 Task: Create new Company, with domain: 'airproducts.com' and type: 'Prospect'. Add new contact for this company, with mail Id: 'Pratik18Khanna@airproducts.com', First Name: Pratik, Last name:  Khanna, Job Title: 'Customer Support Specialist', Phone Number: '(408) 555-5680'. Change life cycle stage to  Lead and lead status to  Open. Logged in from softage.1@softage.net
Action: Mouse moved to (83, 51)
Screenshot: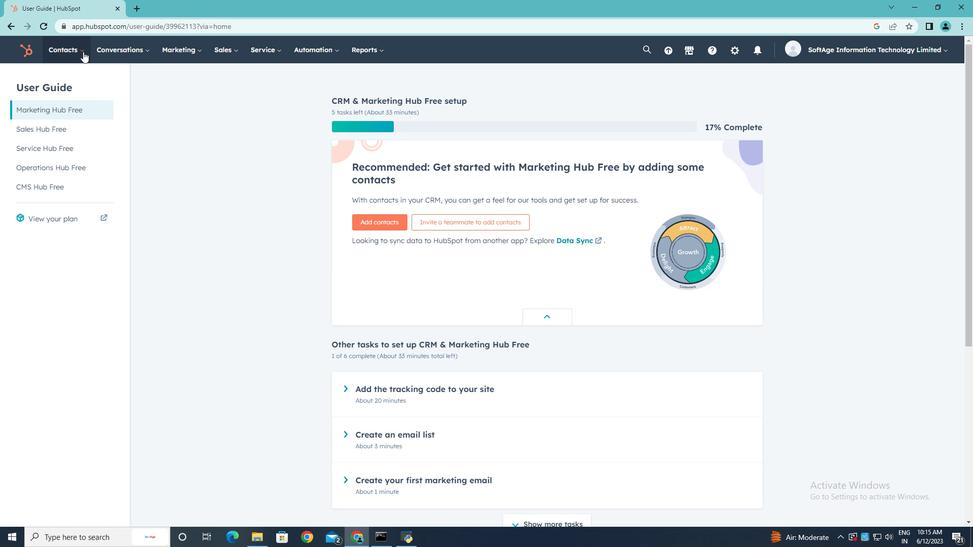 
Action: Mouse pressed left at (83, 51)
Screenshot: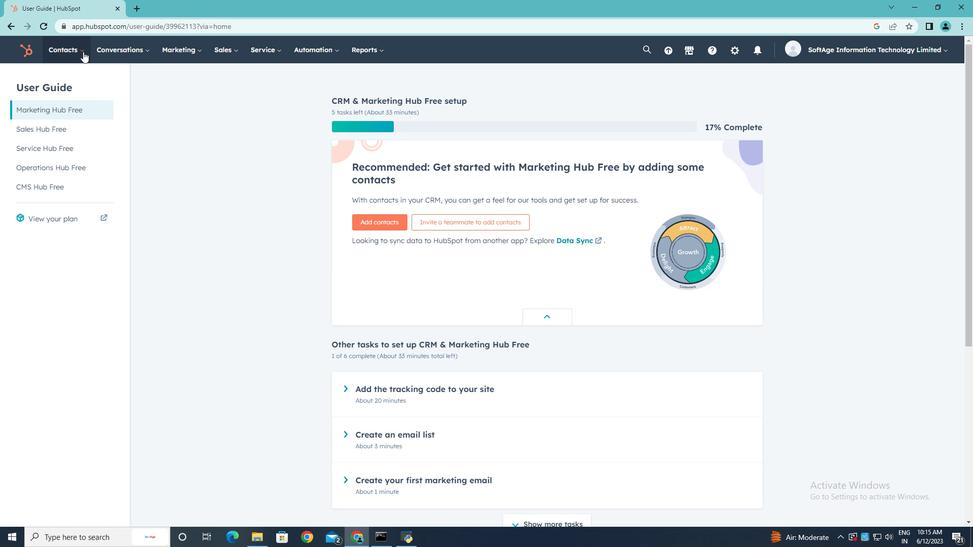 
Action: Mouse moved to (86, 102)
Screenshot: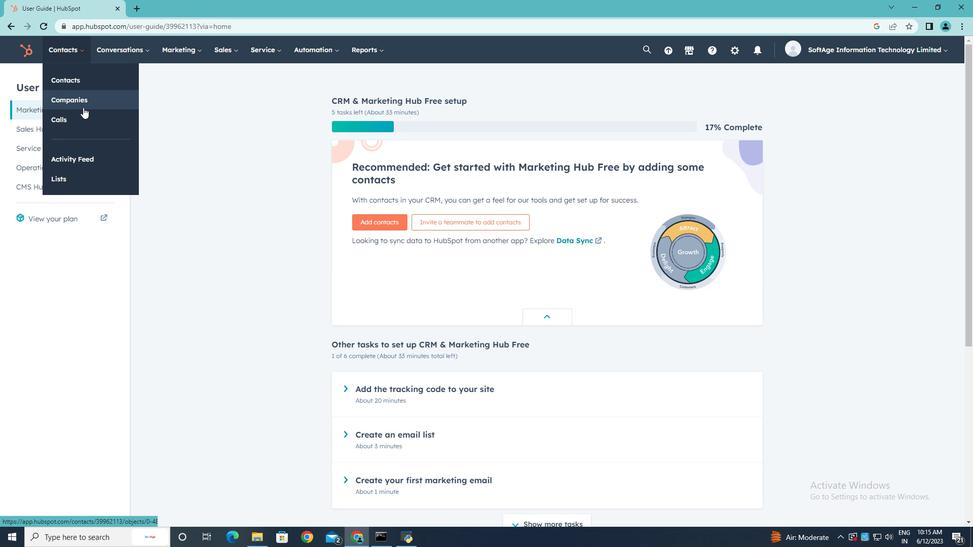 
Action: Mouse pressed left at (86, 102)
Screenshot: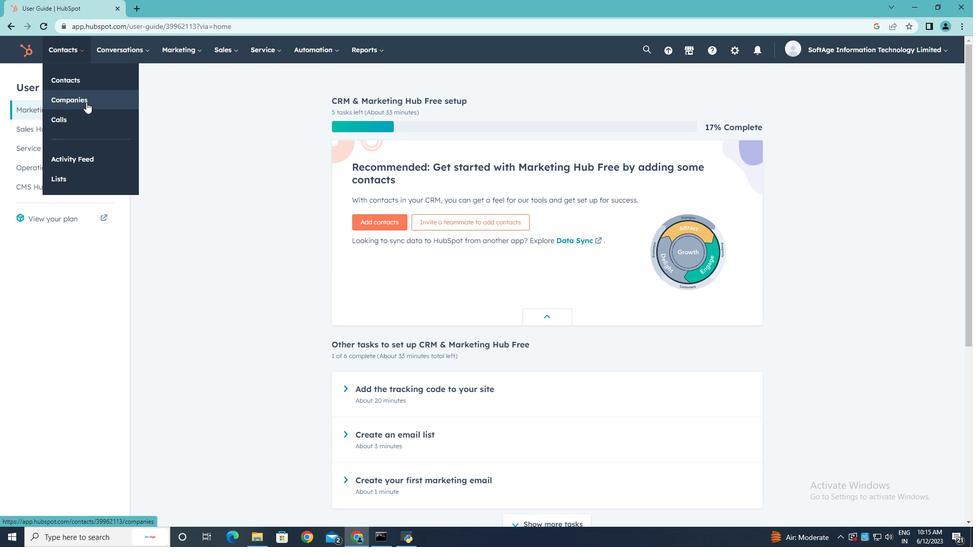 
Action: Mouse moved to (921, 84)
Screenshot: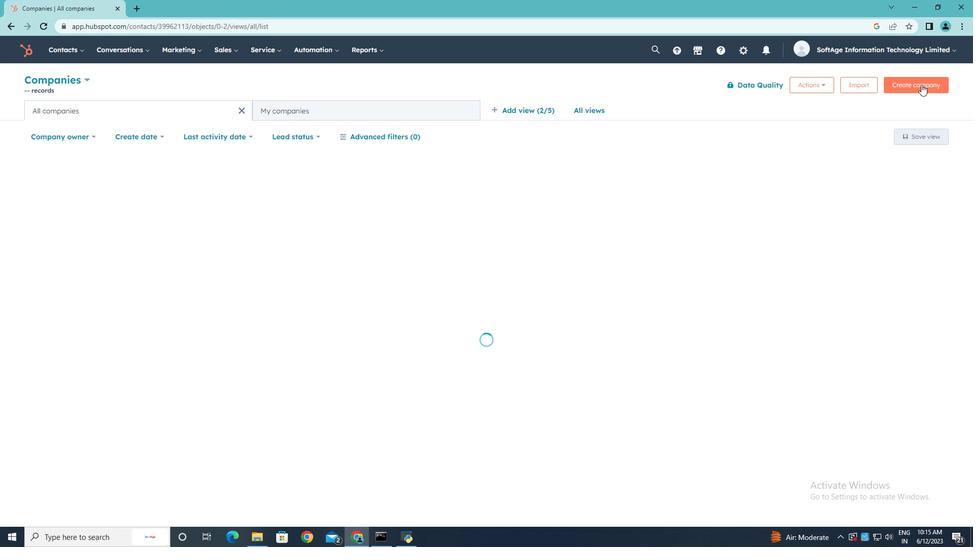 
Action: Mouse pressed left at (921, 84)
Screenshot: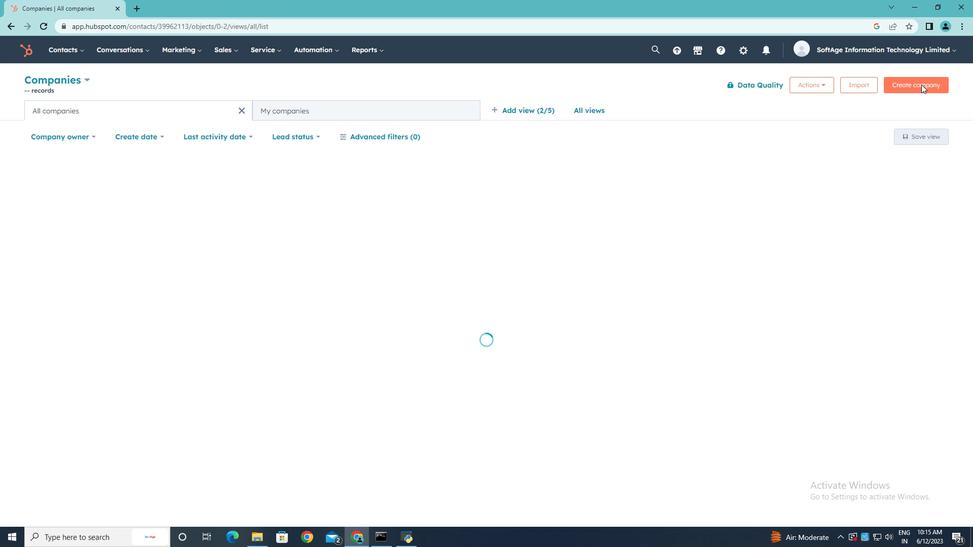 
Action: Mouse pressed left at (921, 84)
Screenshot: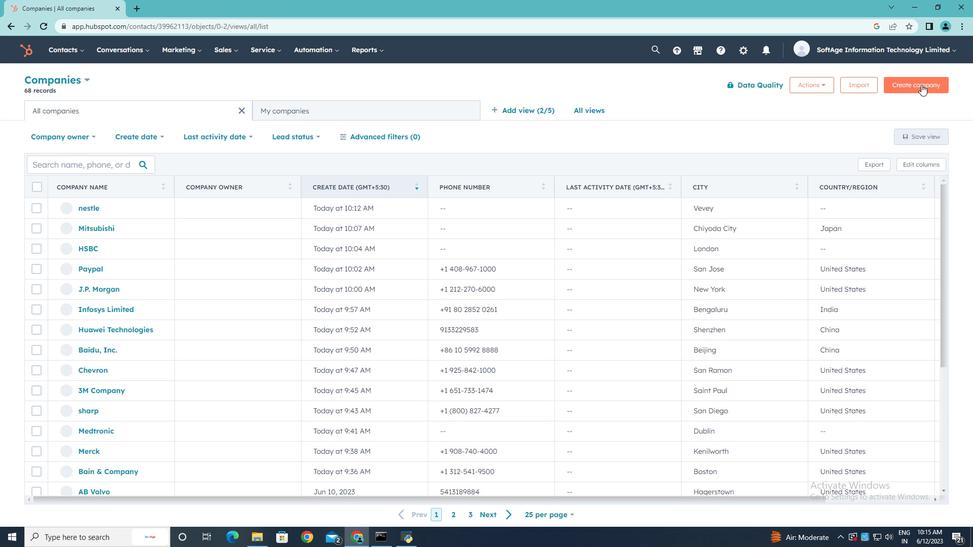 
Action: Mouse moved to (727, 125)
Screenshot: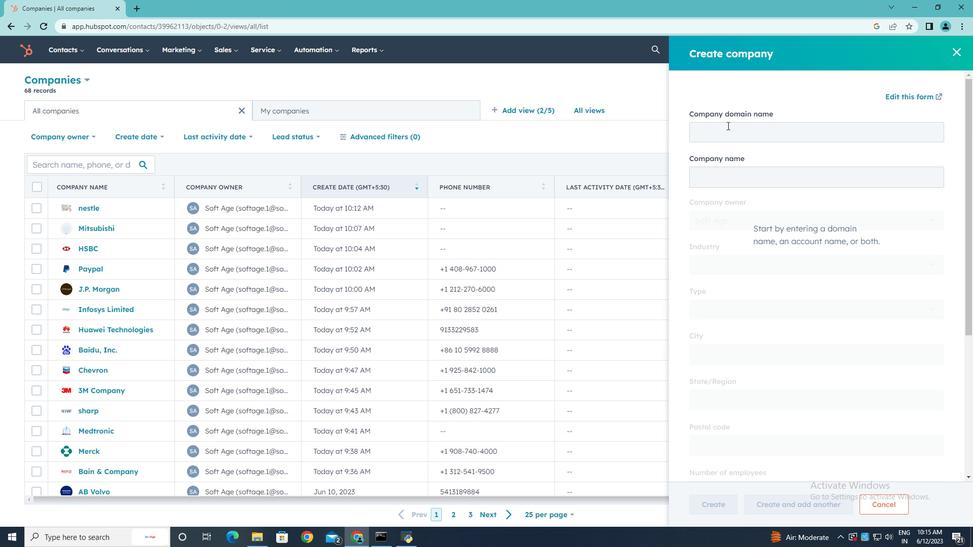 
Action: Mouse pressed left at (727, 125)
Screenshot: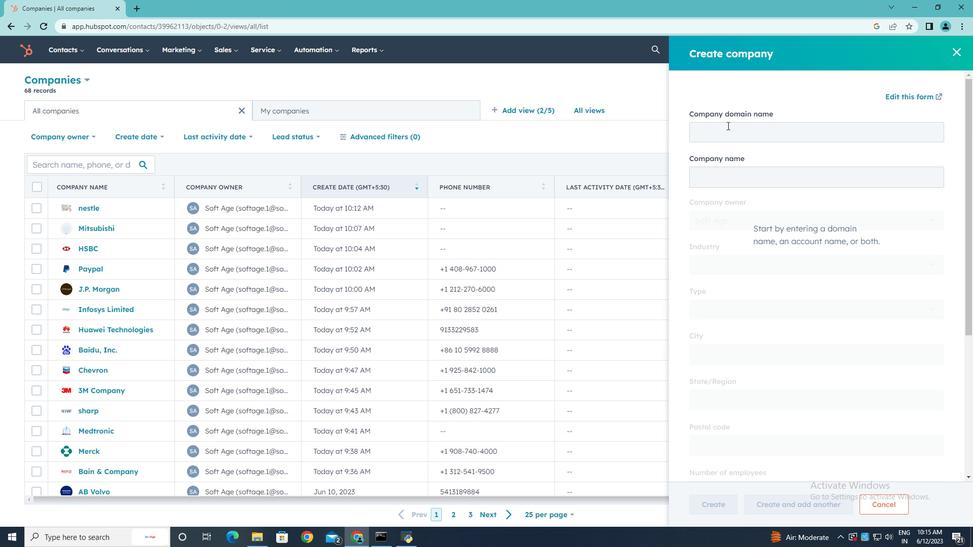 
Action: Key pressed airproducts.com
Screenshot: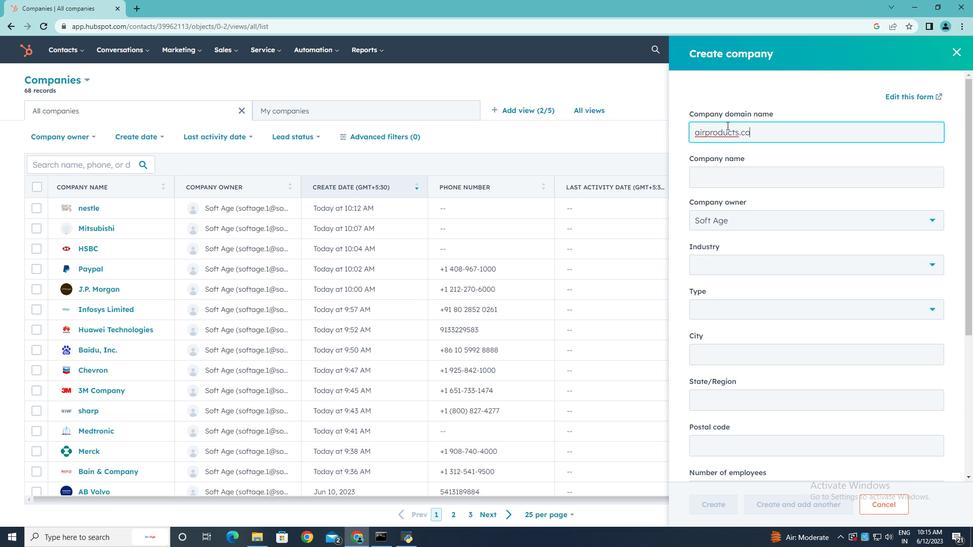 
Action: Mouse moved to (728, 303)
Screenshot: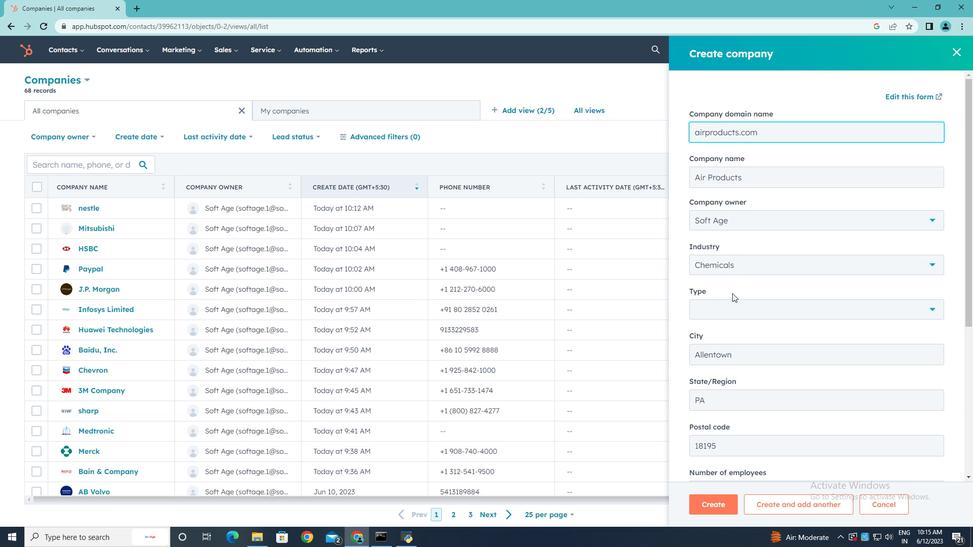 
Action: Mouse pressed left at (728, 303)
Screenshot: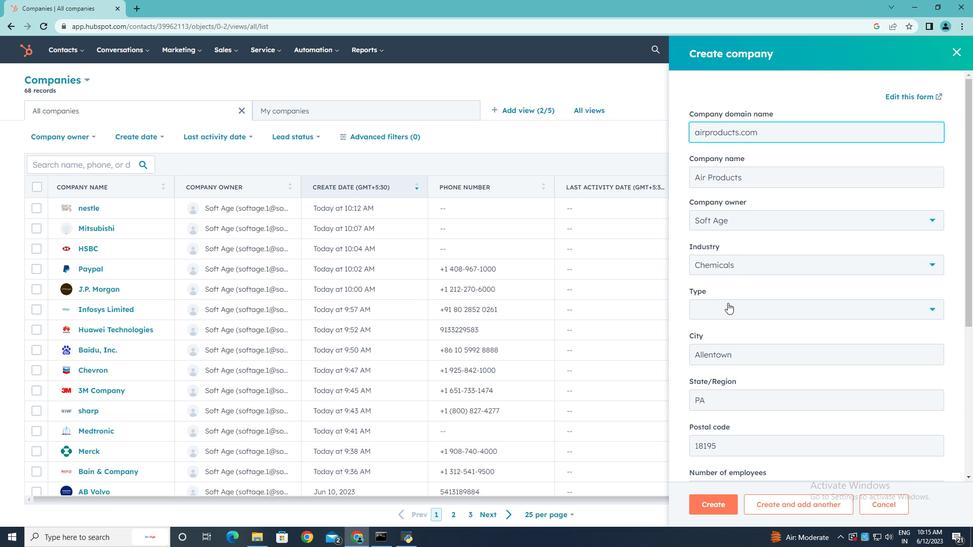 
Action: Mouse moved to (779, 358)
Screenshot: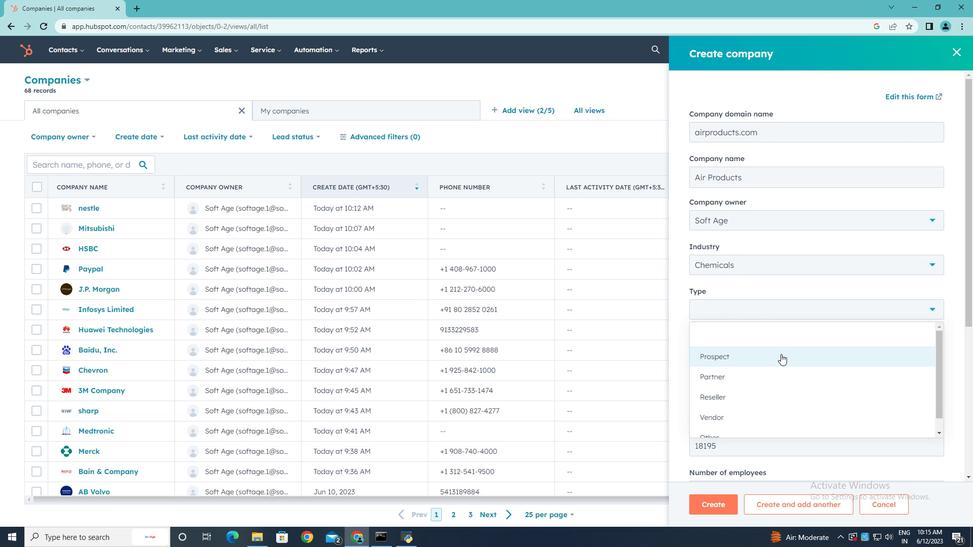 
Action: Mouse pressed left at (779, 358)
Screenshot: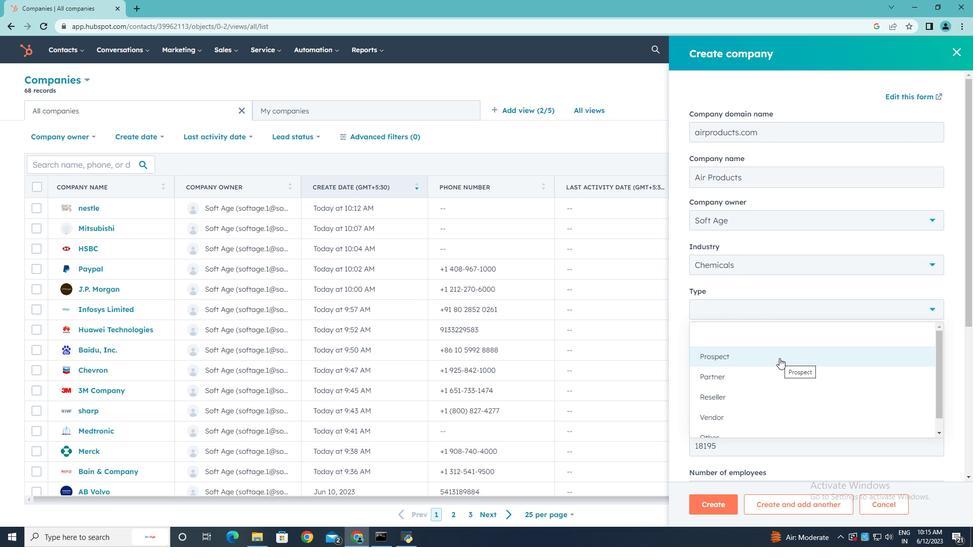 
Action: Mouse scrolled (779, 357) with delta (0, 0)
Screenshot: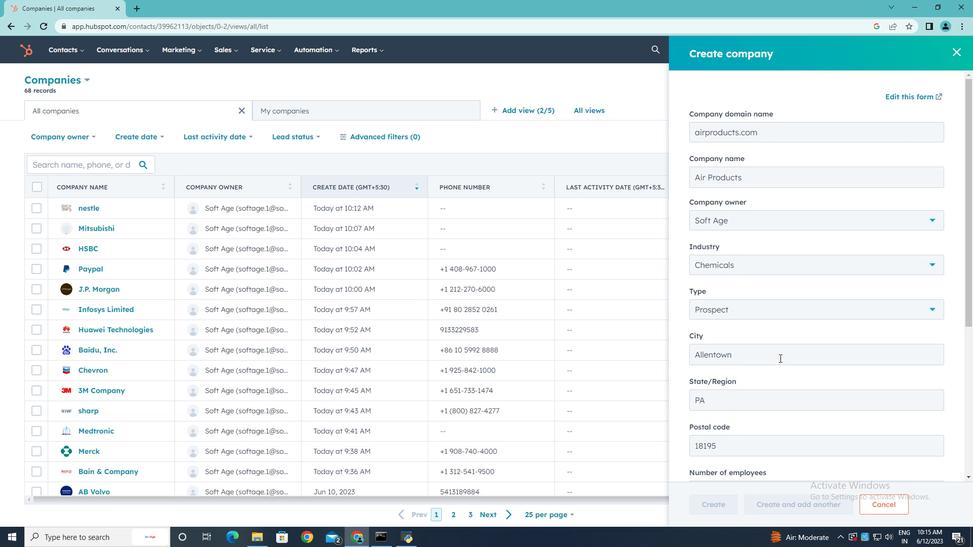
Action: Mouse scrolled (779, 357) with delta (0, 0)
Screenshot: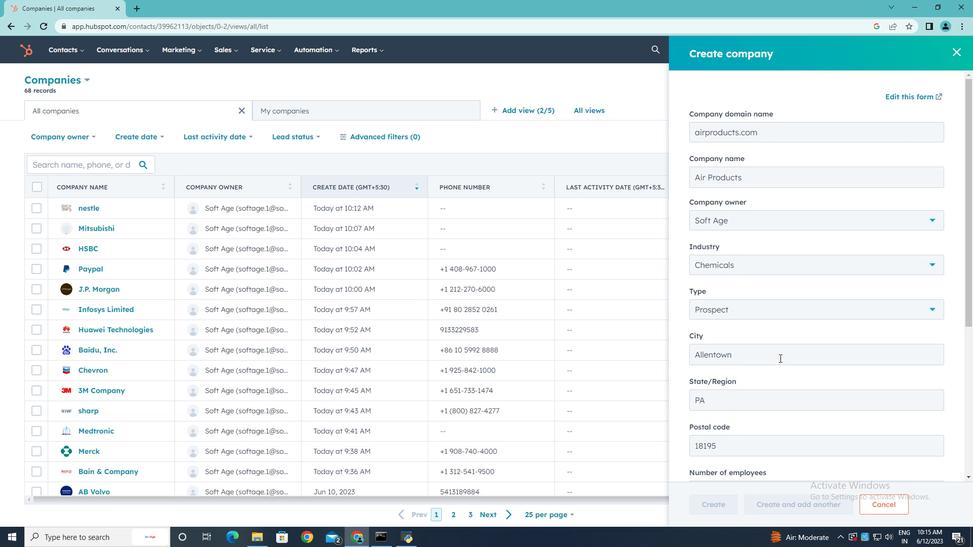
Action: Mouse scrolled (779, 357) with delta (0, 0)
Screenshot: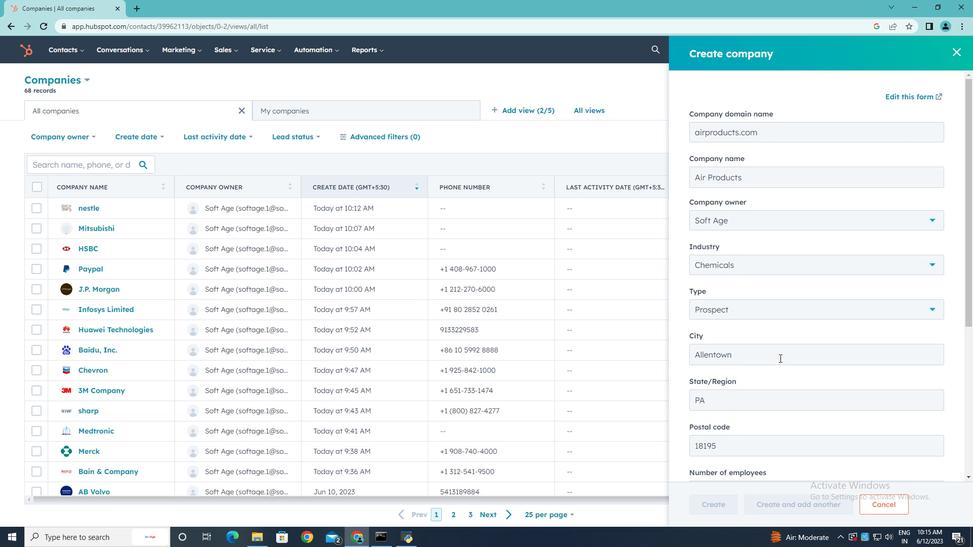 
Action: Mouse scrolled (779, 357) with delta (0, 0)
Screenshot: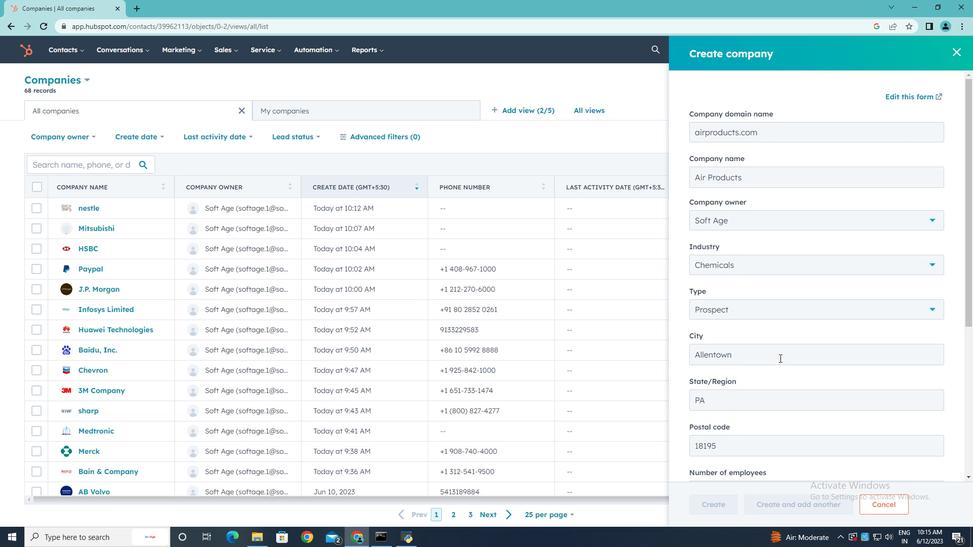 
Action: Mouse scrolled (779, 357) with delta (0, 0)
Screenshot: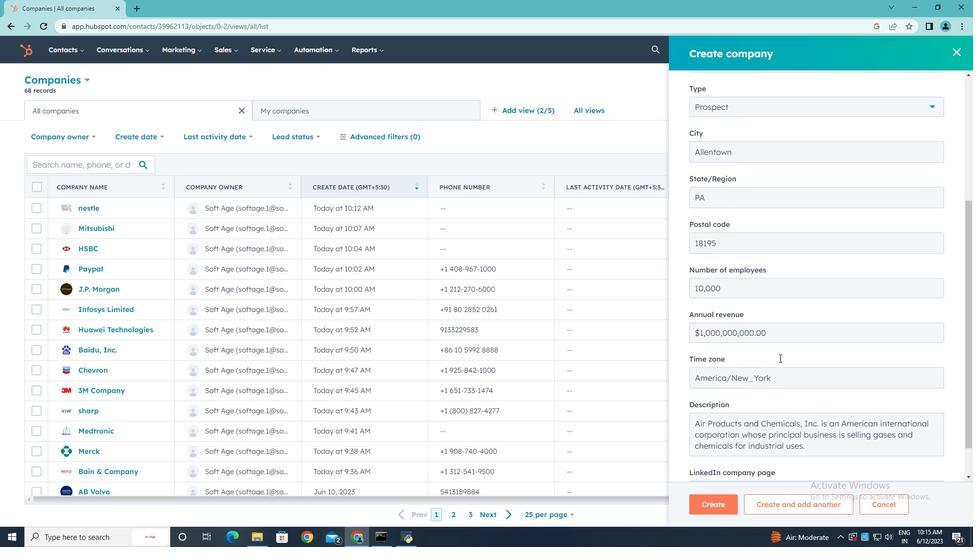 
Action: Mouse scrolled (779, 357) with delta (0, 0)
Screenshot: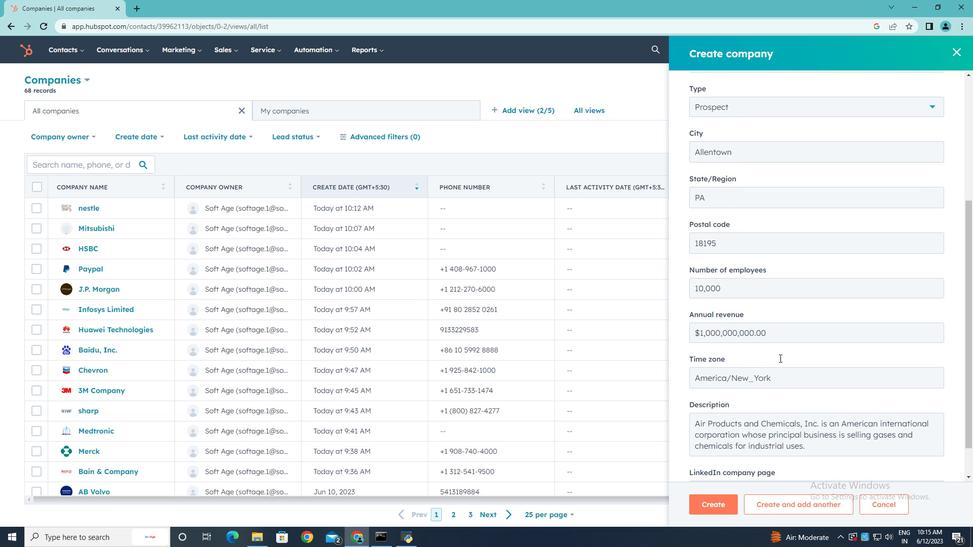 
Action: Mouse scrolled (779, 357) with delta (0, 0)
Screenshot: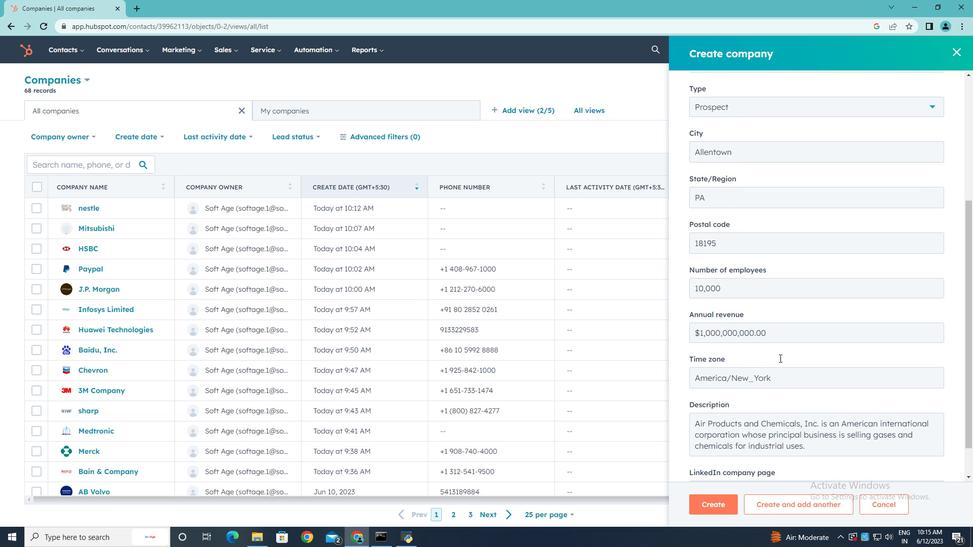 
Action: Mouse scrolled (779, 357) with delta (0, 0)
Screenshot: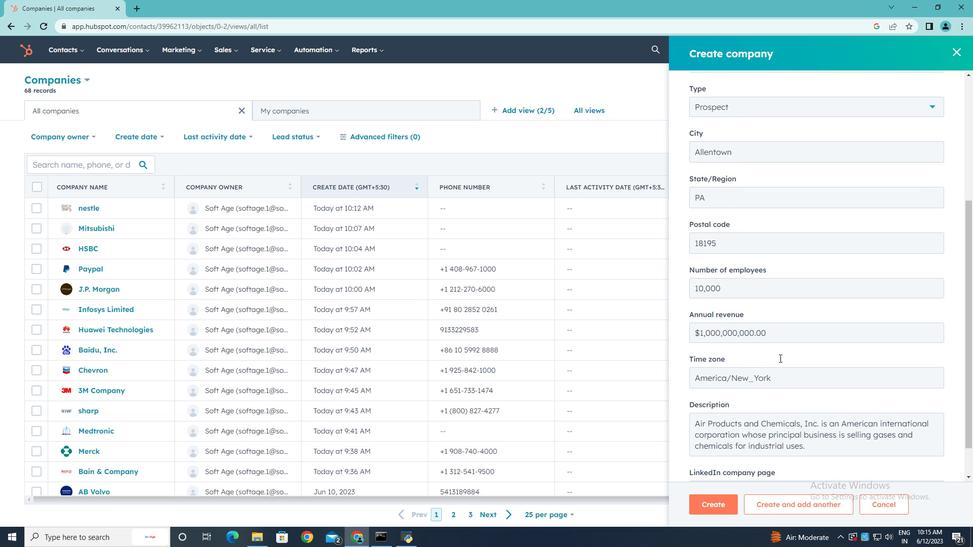 
Action: Mouse moved to (720, 503)
Screenshot: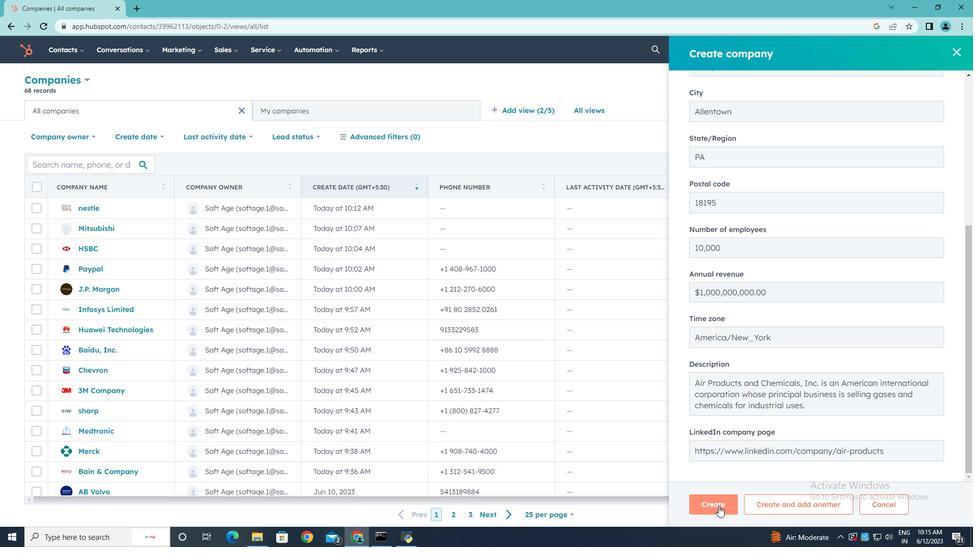 
Action: Mouse pressed left at (720, 503)
Screenshot: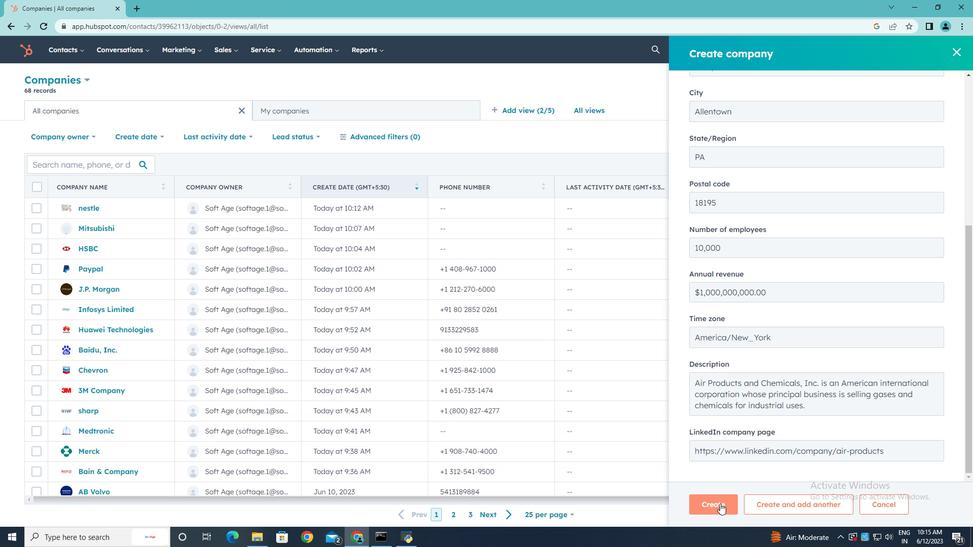 
Action: Mouse moved to (693, 327)
Screenshot: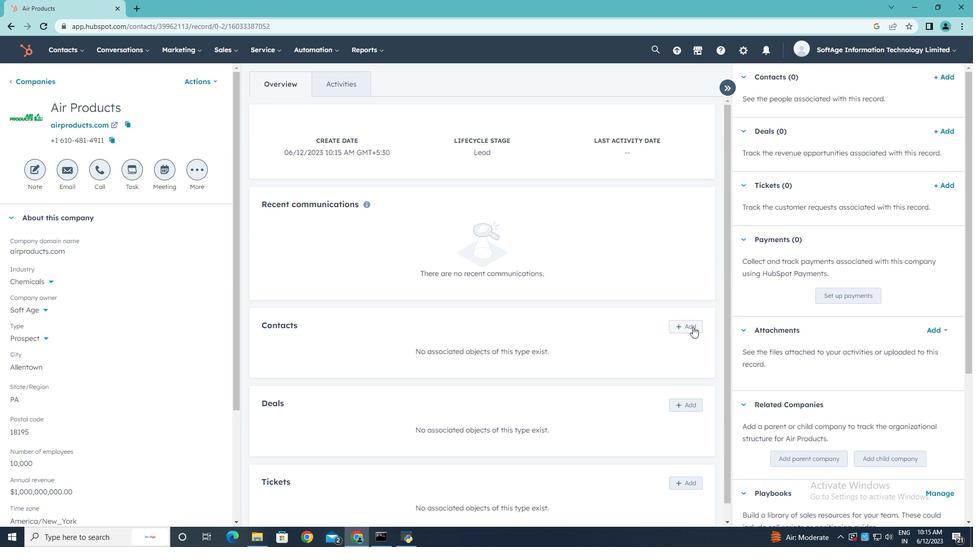 
Action: Mouse pressed left at (693, 327)
Screenshot: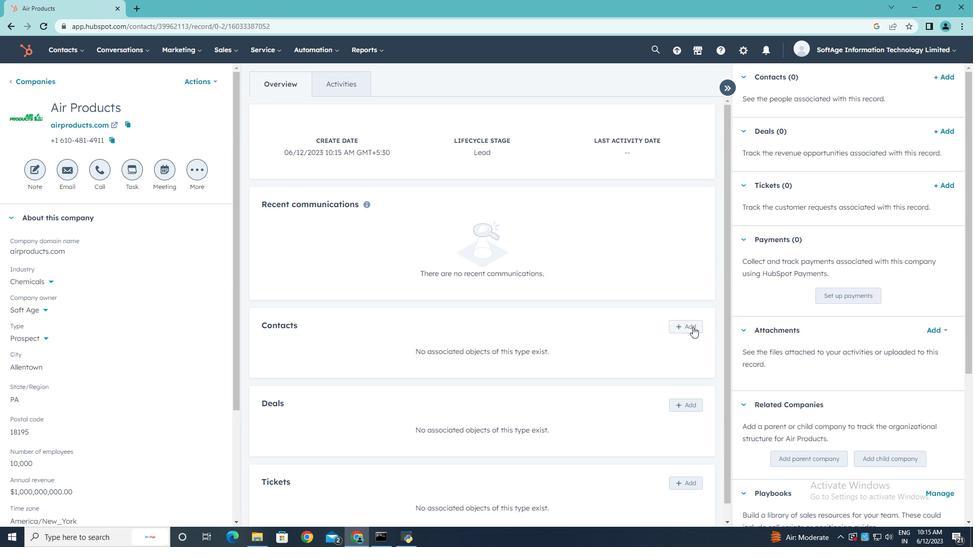 
Action: Mouse moved to (756, 104)
Screenshot: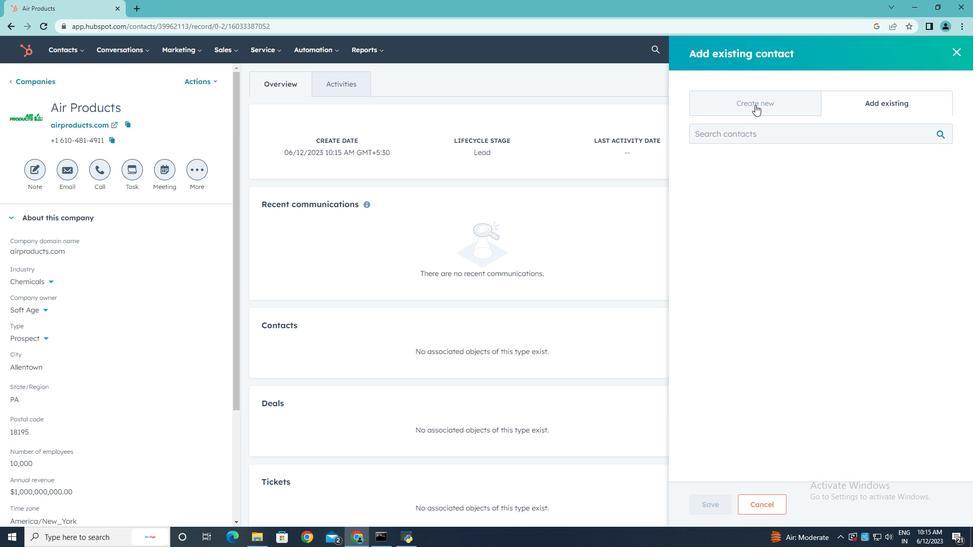 
Action: Mouse pressed left at (756, 104)
Screenshot: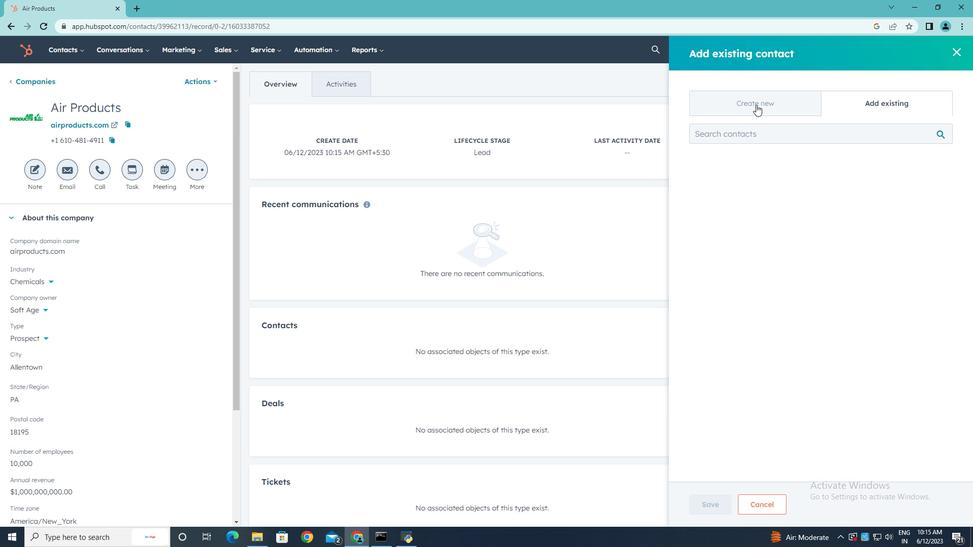 
Action: Mouse moved to (735, 168)
Screenshot: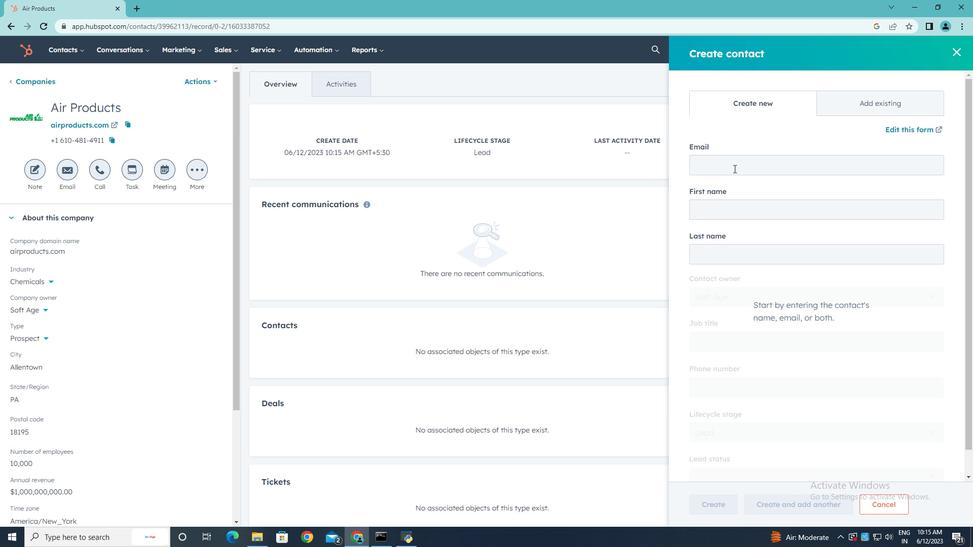 
Action: Mouse pressed left at (735, 168)
Screenshot: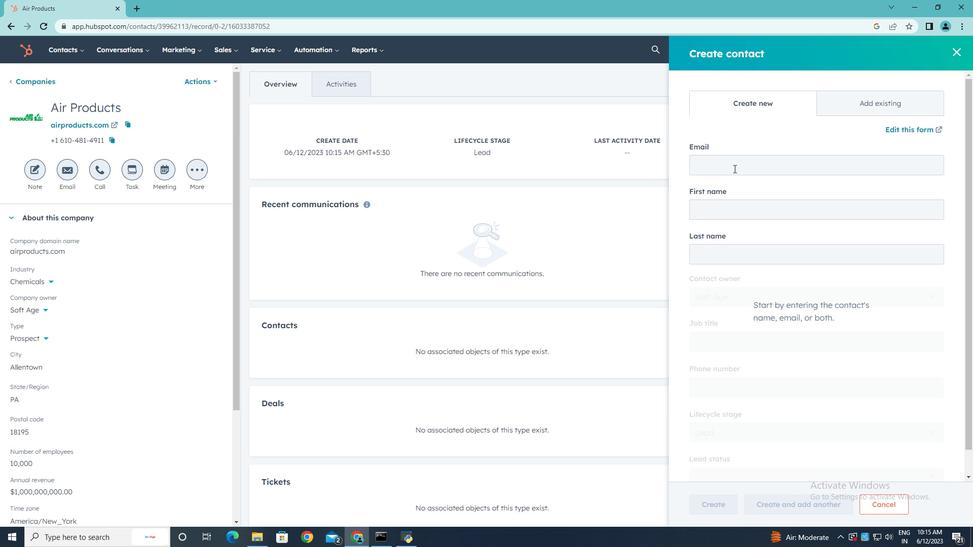 
Action: Key pressed <Key.shift>Pratik18<Key.shift>Khanna<Key.shift><Key.shift><Key.shift>@airproducts.com
Screenshot: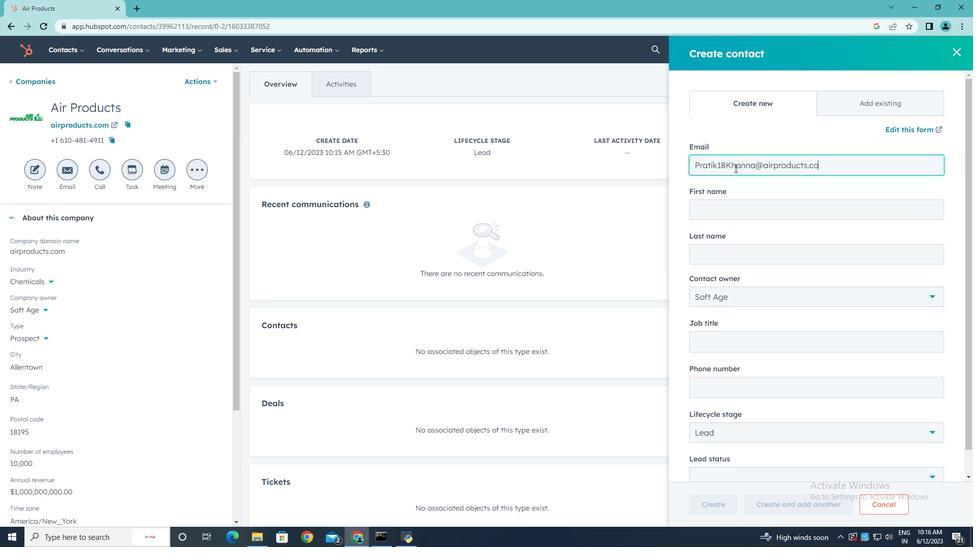 
Action: Mouse moved to (718, 212)
Screenshot: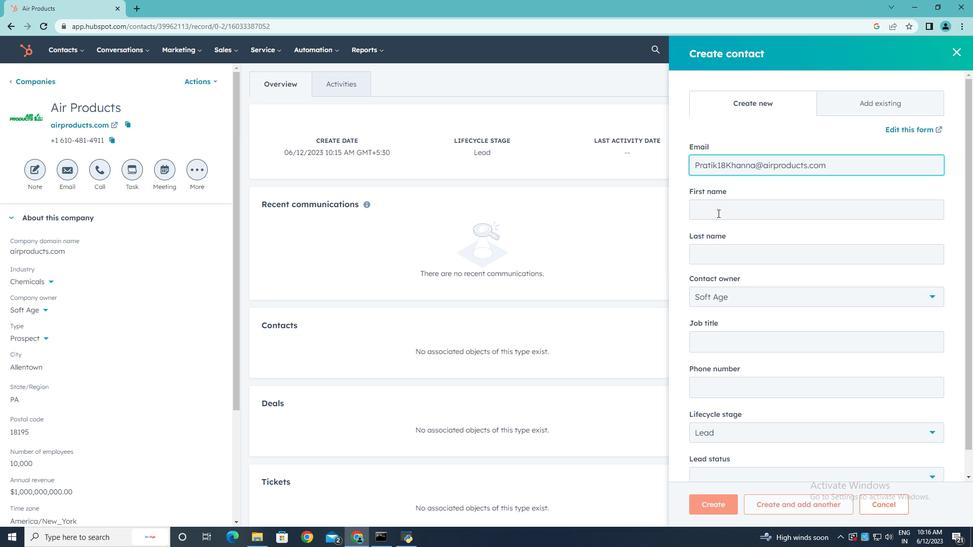 
Action: Mouse pressed left at (718, 212)
Screenshot: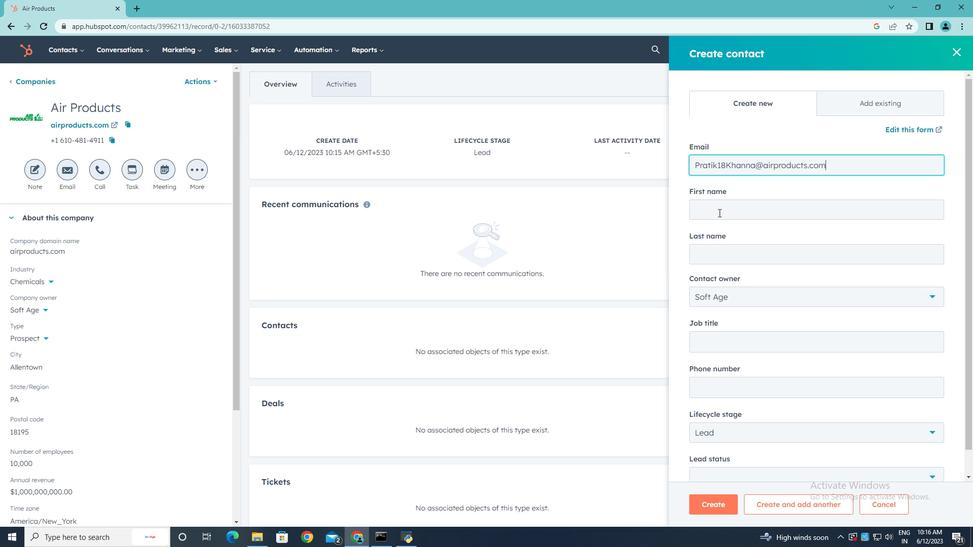 
Action: Key pressed <Key.shift>Pratik
Screenshot: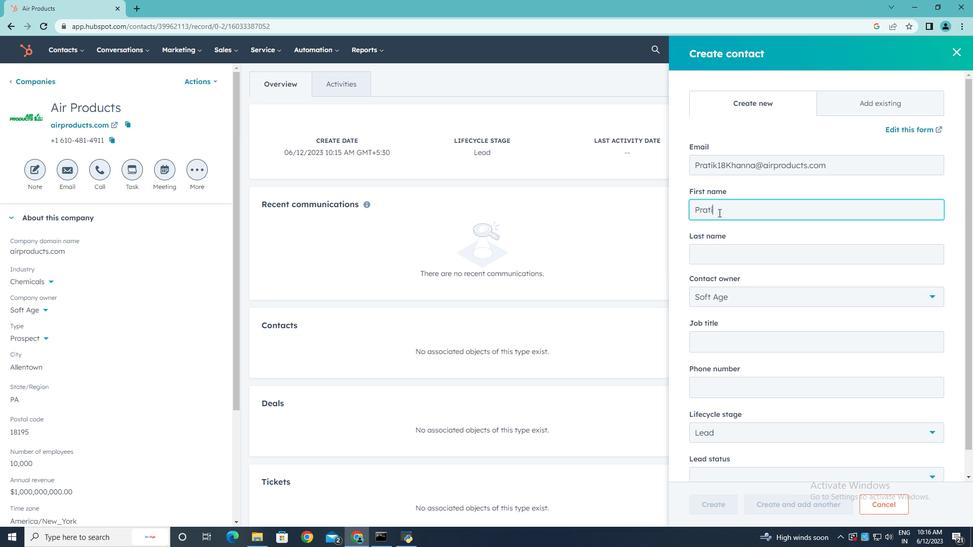 
Action: Mouse moved to (720, 255)
Screenshot: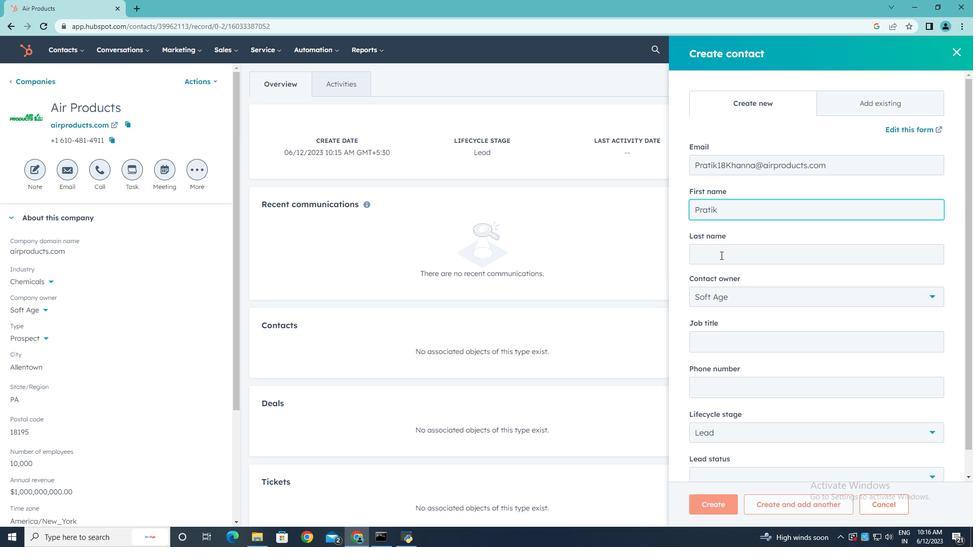
Action: Mouse pressed left at (720, 255)
Screenshot: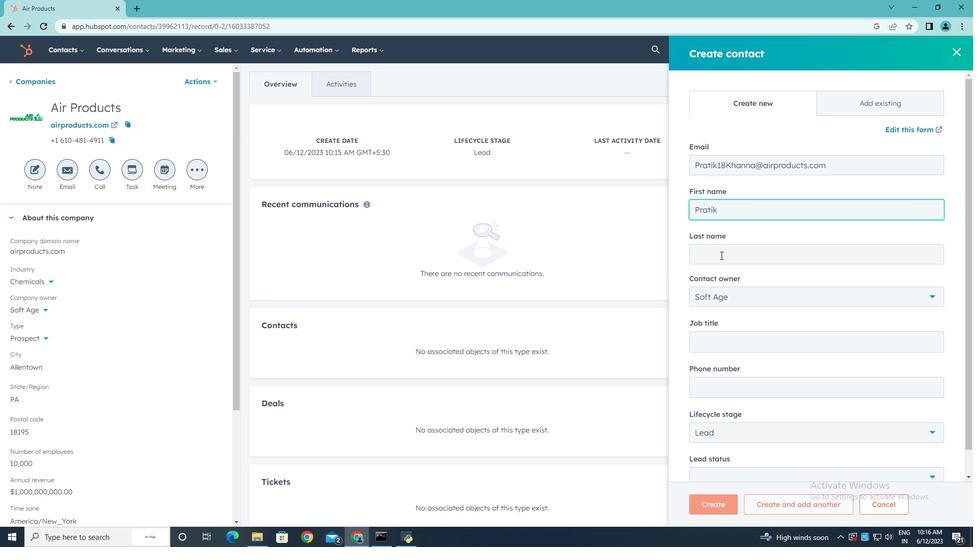 
Action: Mouse moved to (720, 255)
Screenshot: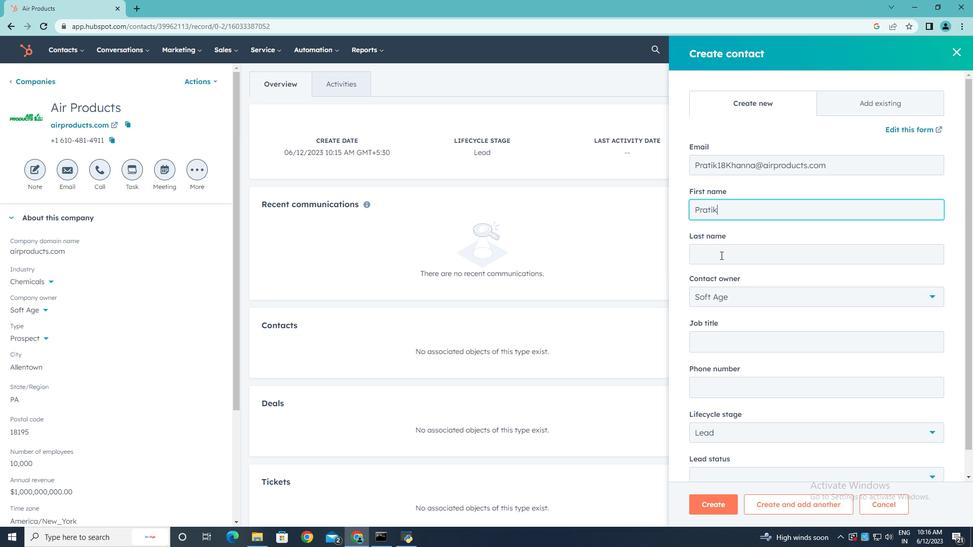 
Action: Key pressed <Key.shift>Khanna
Screenshot: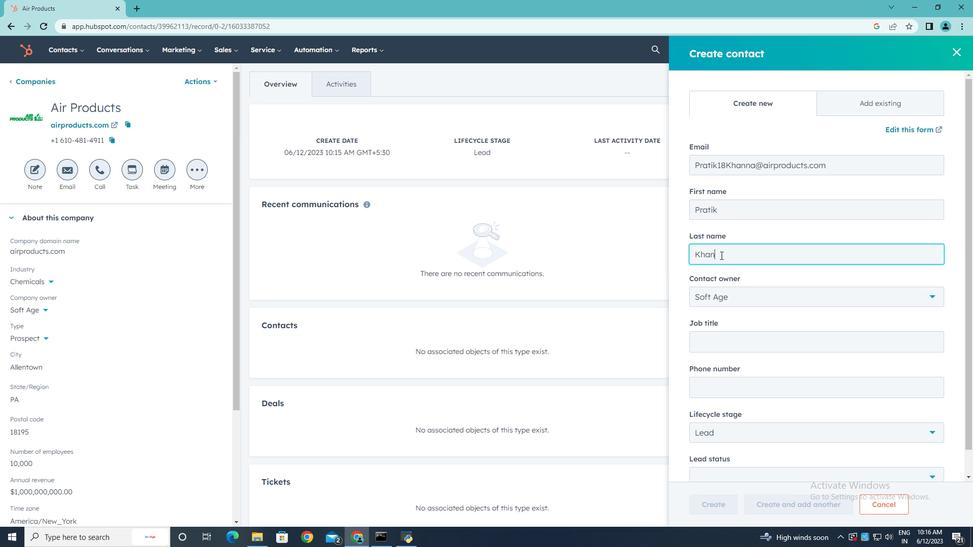 
Action: Mouse moved to (771, 338)
Screenshot: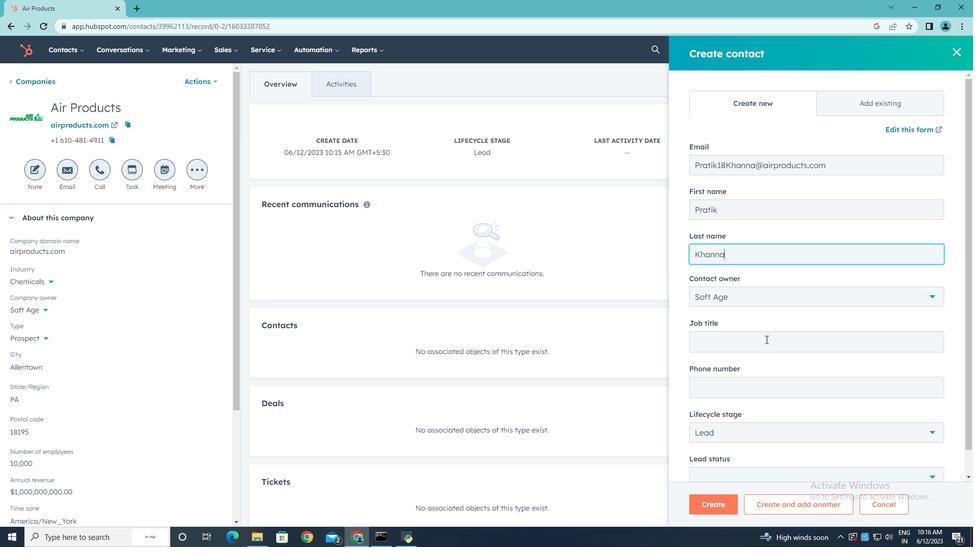 
Action: Mouse pressed left at (771, 338)
Screenshot: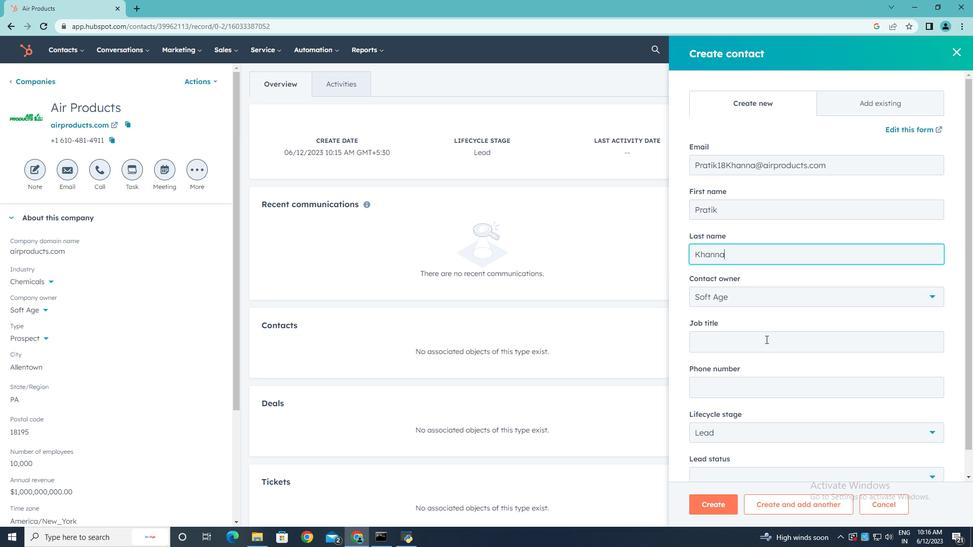 
Action: Key pressed <Key.shift><Key.shift><Key.shift><Key.shift><Key.shift><Key.shift><Key.shift><Key.shift><Key.shift><Key.shift><Key.shift><Key.shift><Key.shift><Key.shift><Key.shift>Customer<Key.space><Key.shift>Support<Key.space><Key.shift>Specialist
Screenshot: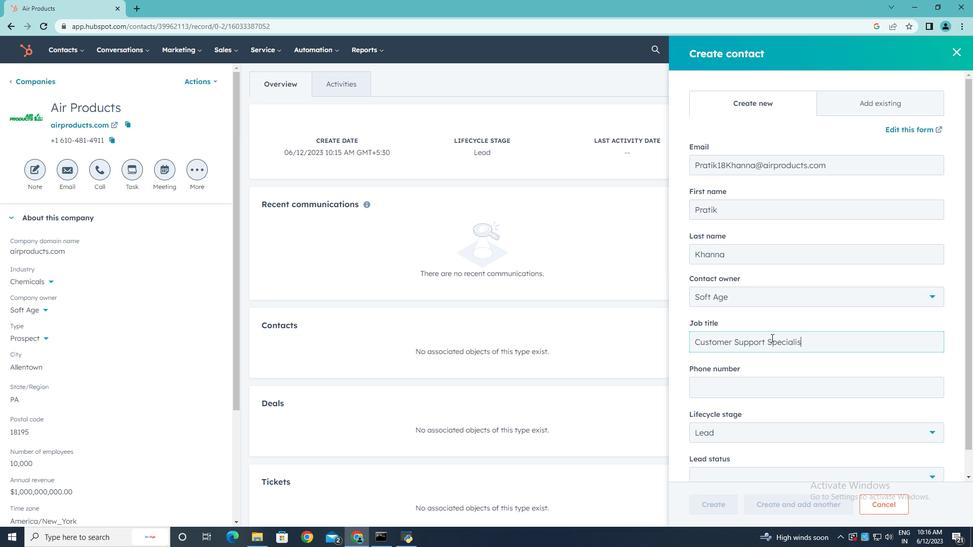 
Action: Mouse moved to (745, 385)
Screenshot: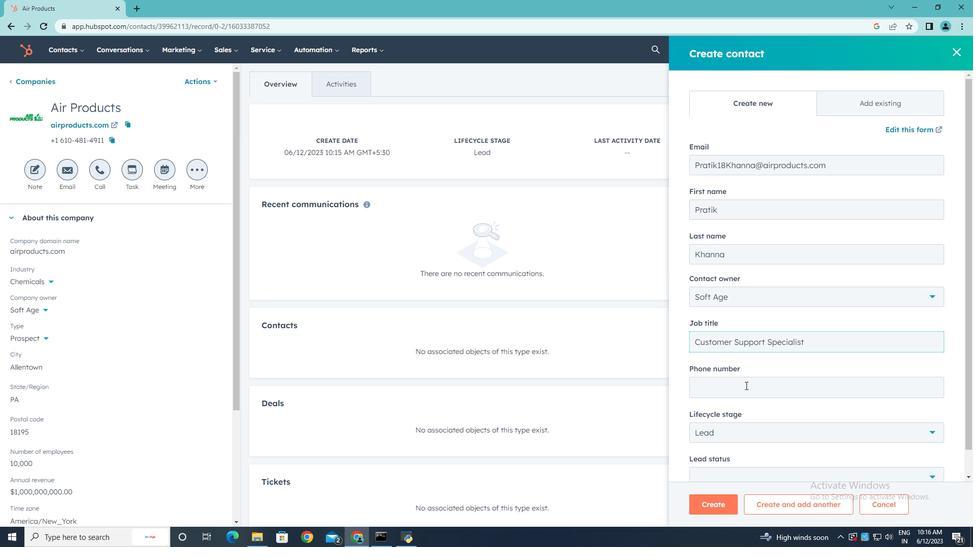 
Action: Mouse pressed left at (745, 385)
Screenshot: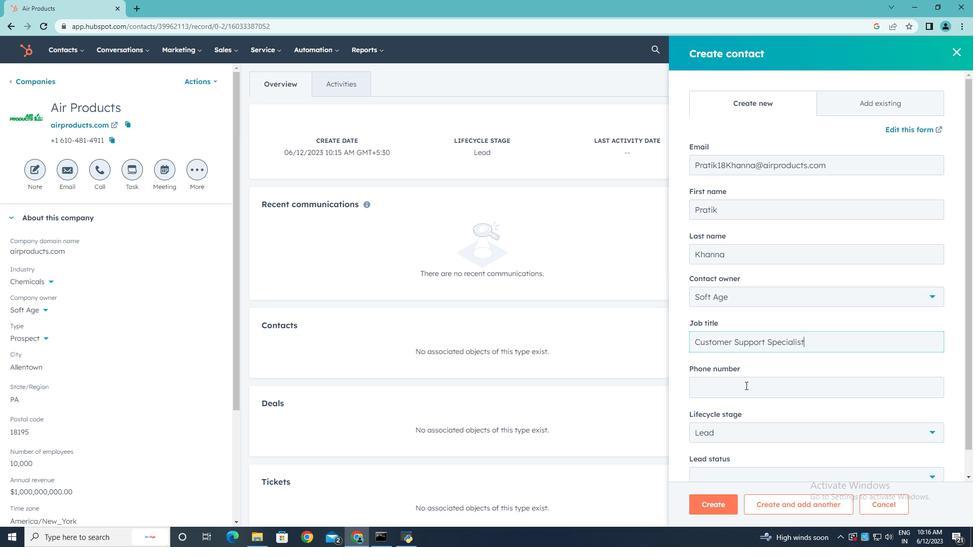 
Action: Key pressed 4085555680
Screenshot: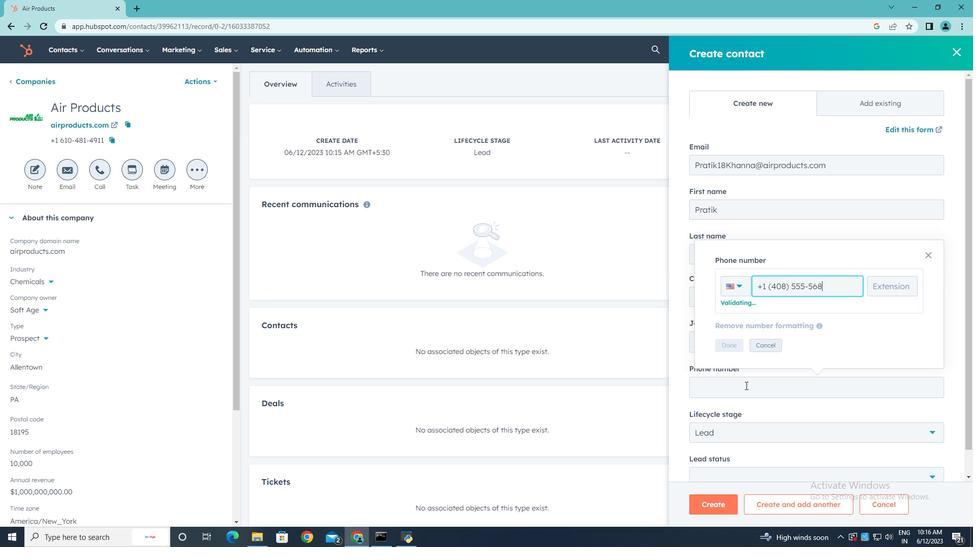 
Action: Mouse moved to (730, 345)
Screenshot: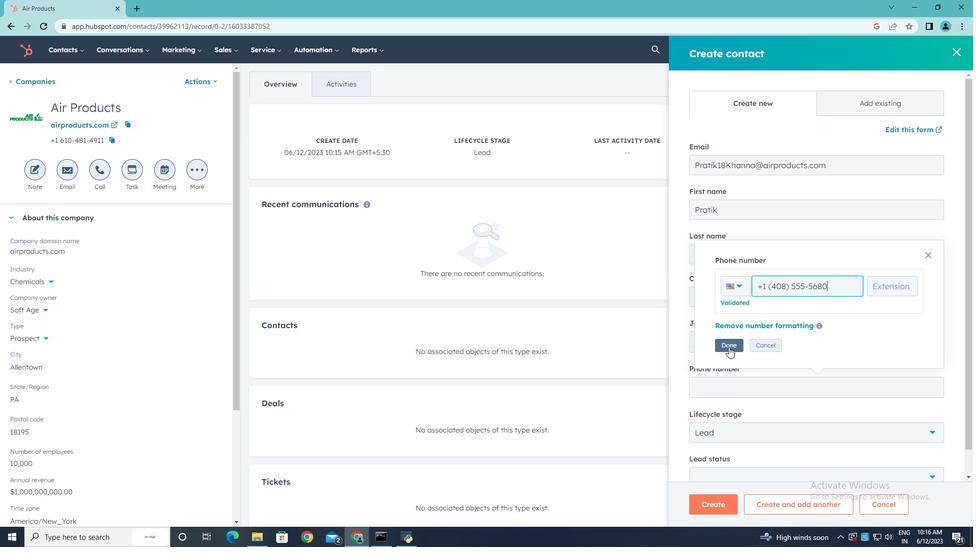 
Action: Mouse pressed left at (730, 345)
Screenshot: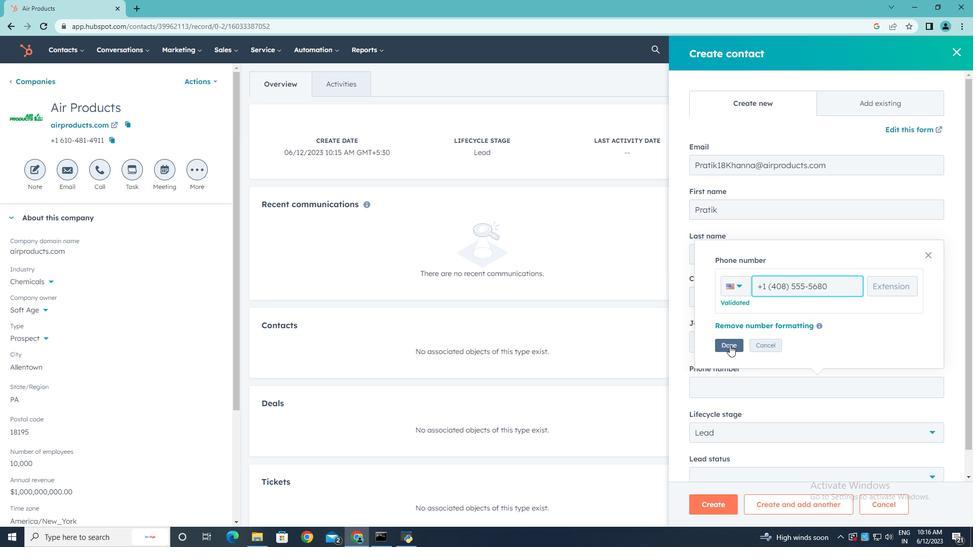 
Action: Mouse moved to (752, 434)
Screenshot: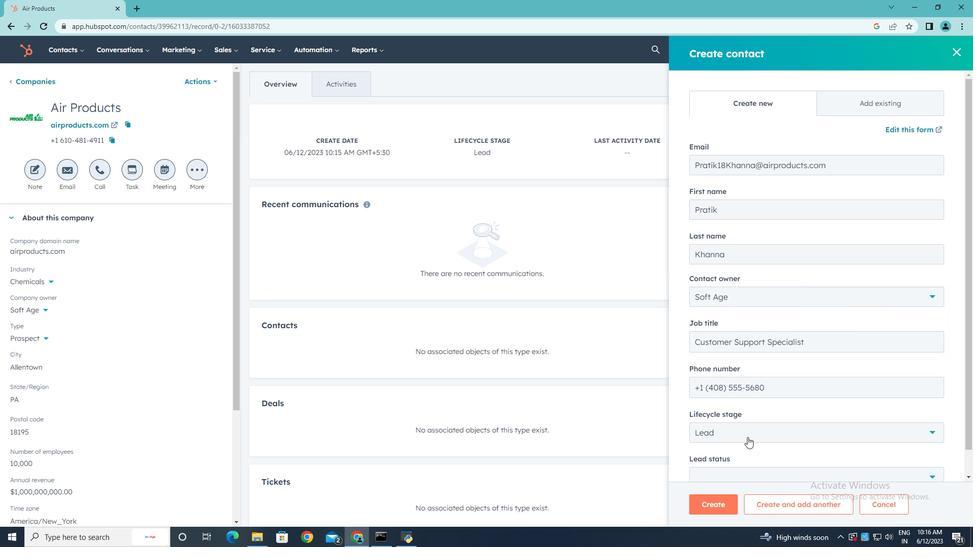 
Action: Mouse pressed left at (752, 434)
Screenshot: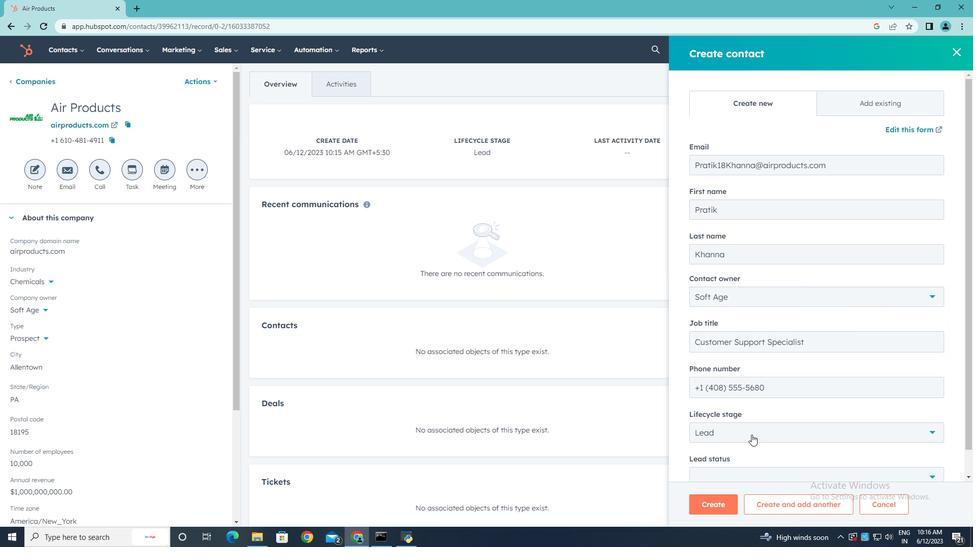 
Action: Mouse moved to (757, 335)
Screenshot: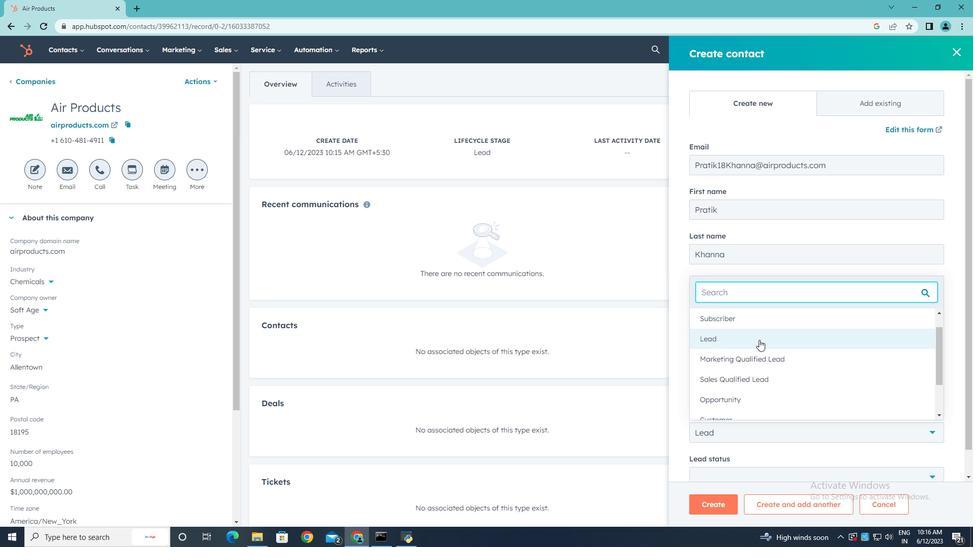 
Action: Mouse pressed left at (757, 335)
Screenshot: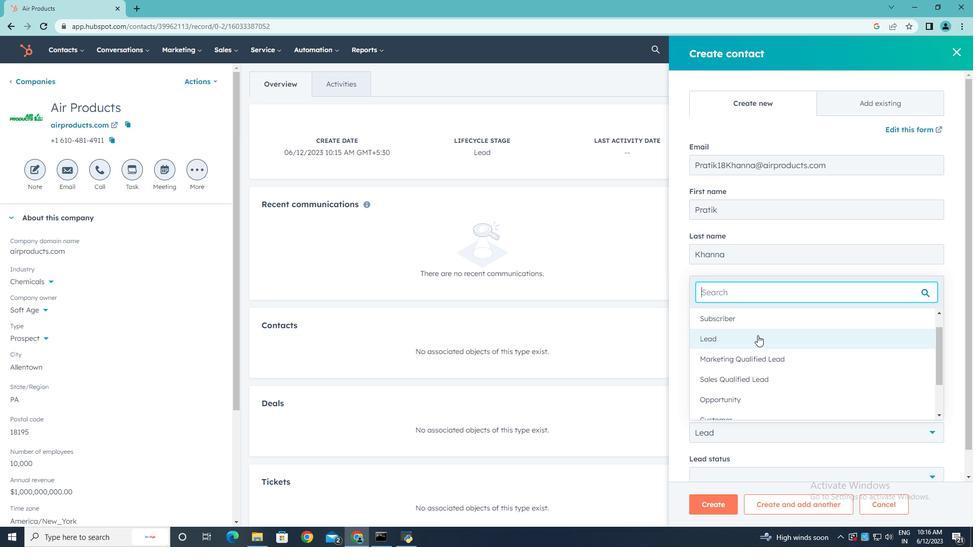 
Action: Mouse moved to (932, 476)
Screenshot: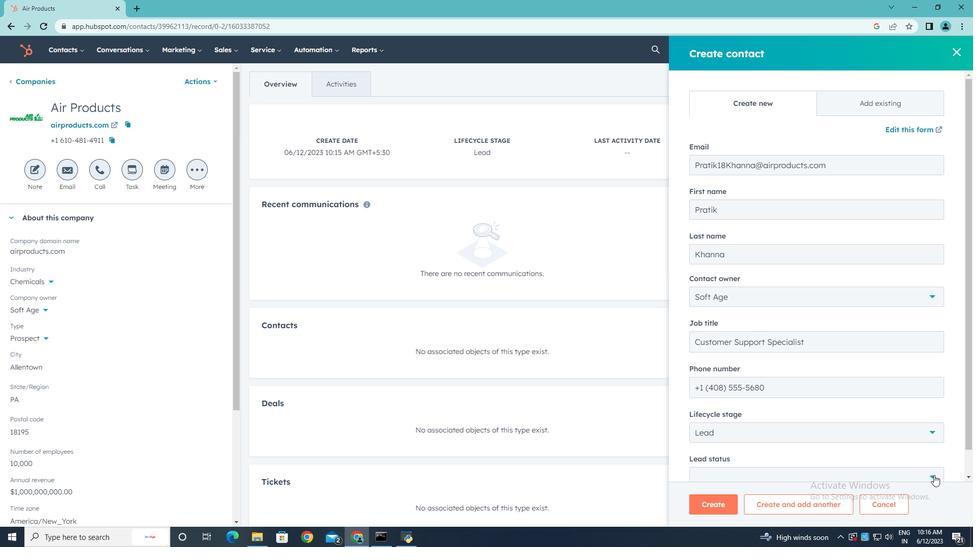 
Action: Mouse pressed left at (932, 476)
Screenshot: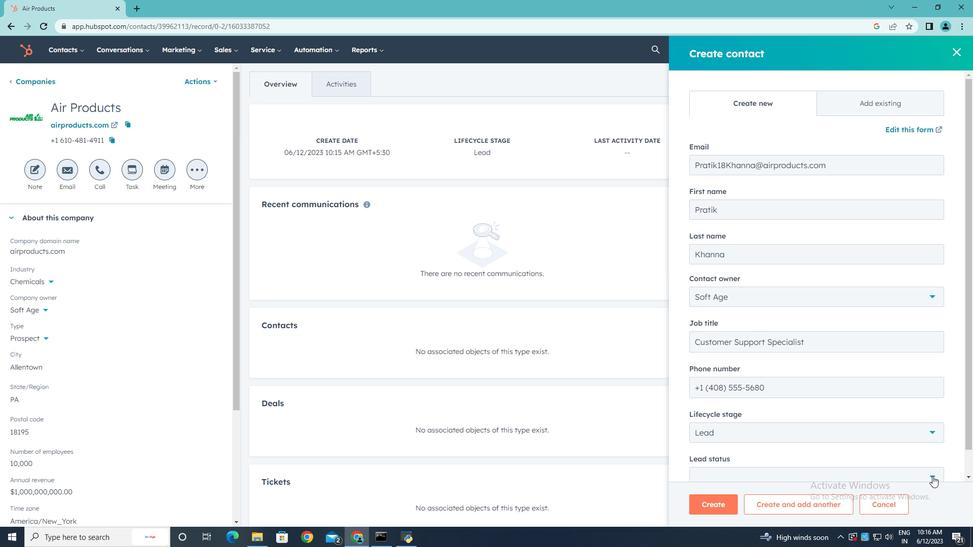 
Action: Mouse moved to (811, 405)
Screenshot: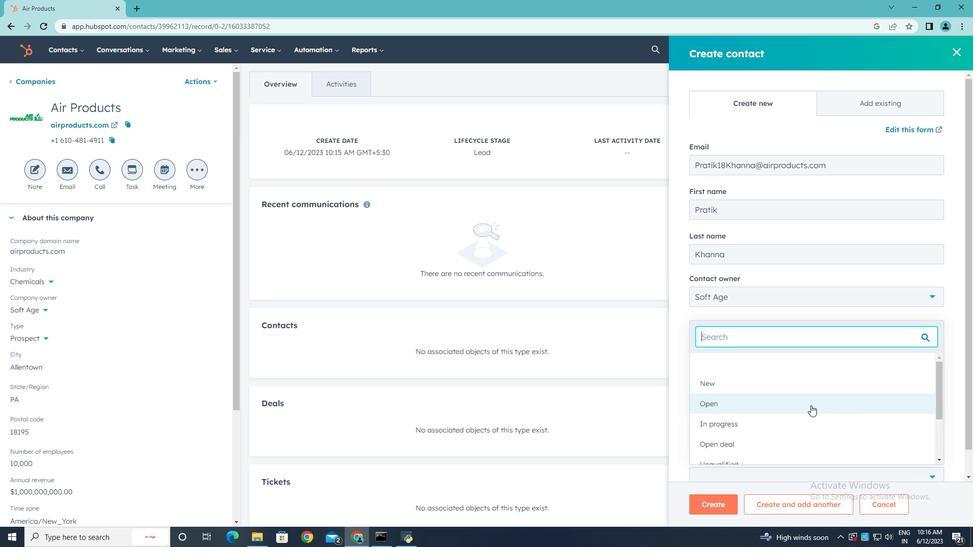 
Action: Mouse pressed left at (811, 405)
Screenshot: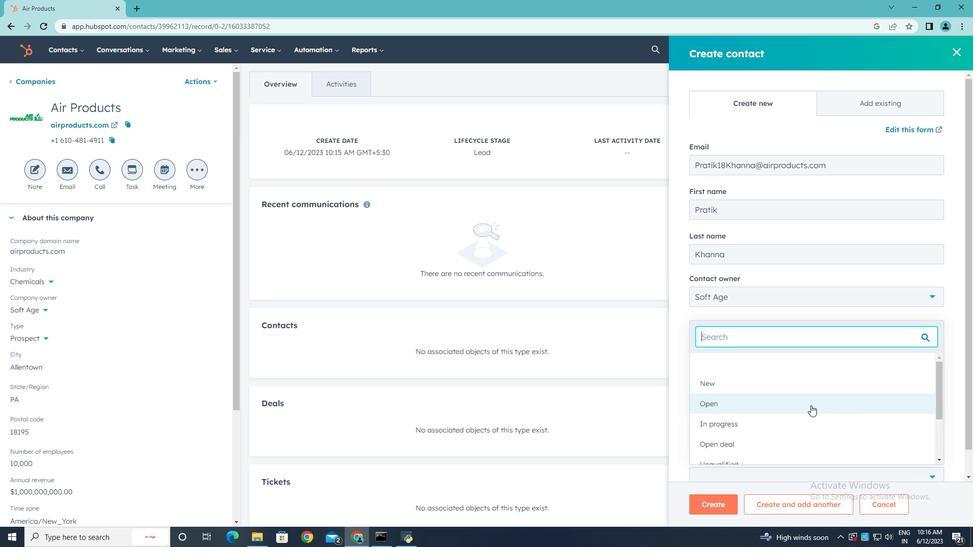 
Action: Mouse scrolled (811, 405) with delta (0, 0)
Screenshot: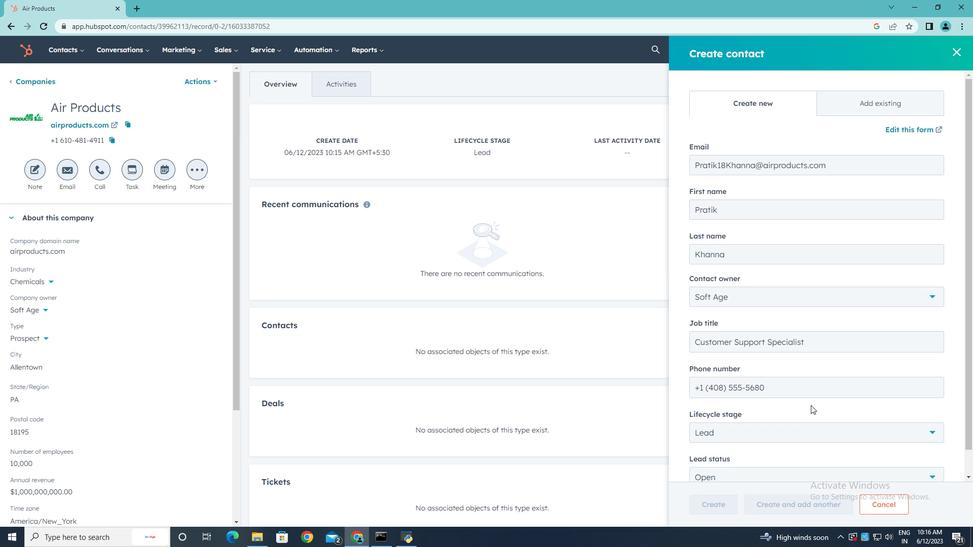 
Action: Mouse scrolled (811, 405) with delta (0, 0)
Screenshot: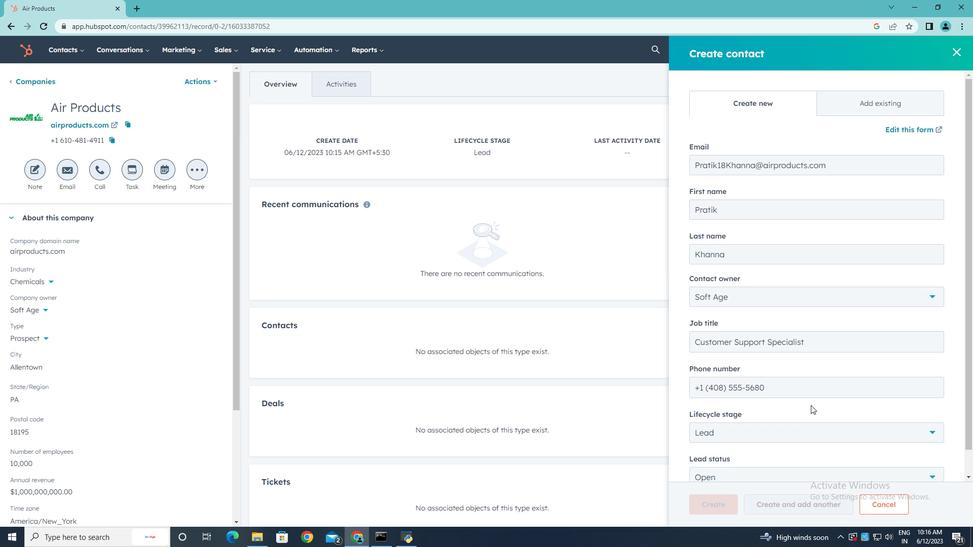 
Action: Mouse scrolled (811, 405) with delta (0, 0)
Screenshot: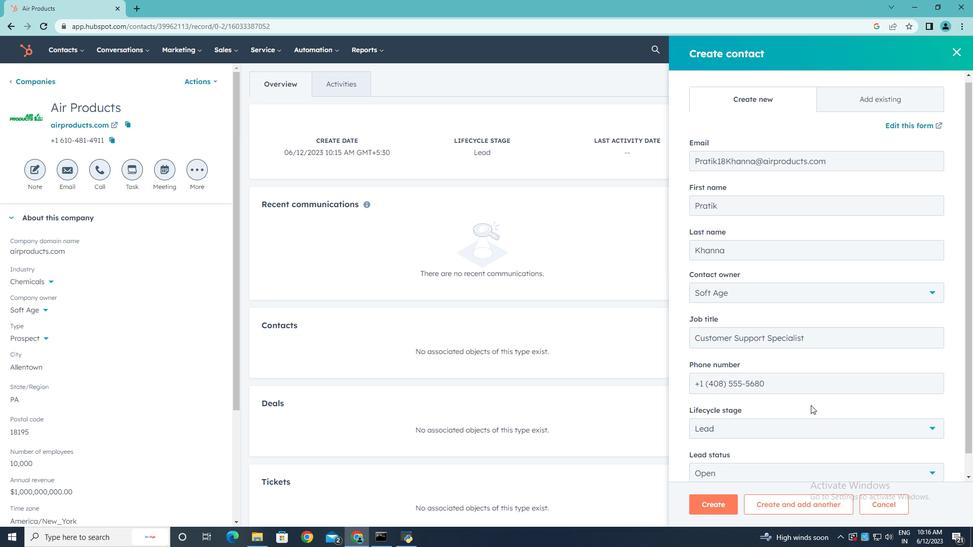 
Action: Mouse moved to (727, 501)
Screenshot: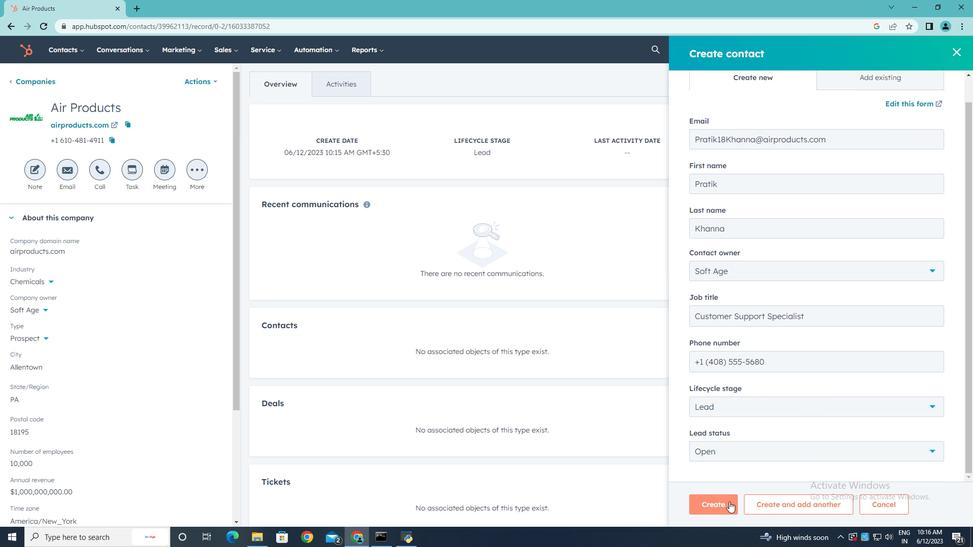 
Action: Mouse pressed left at (727, 501)
Screenshot: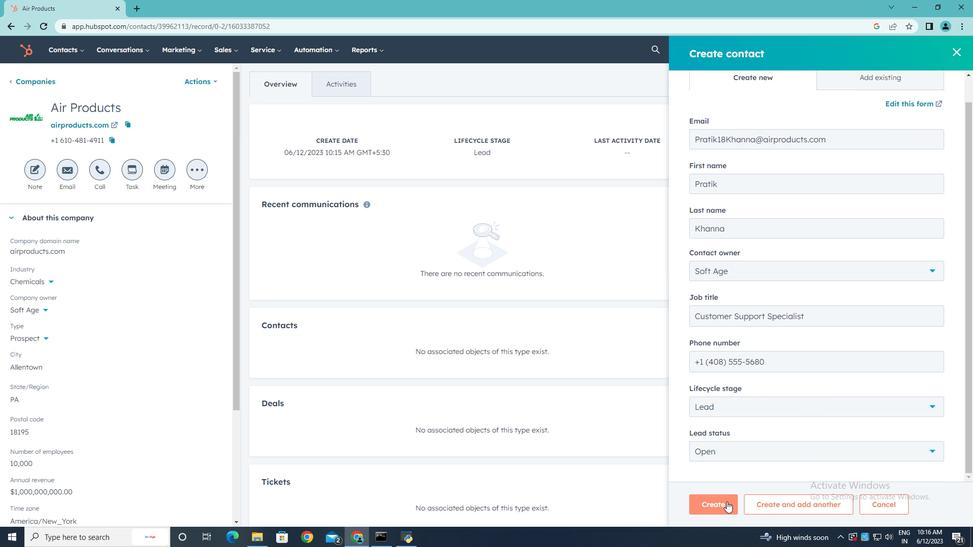 
Action: Mouse moved to (646, 280)
Screenshot: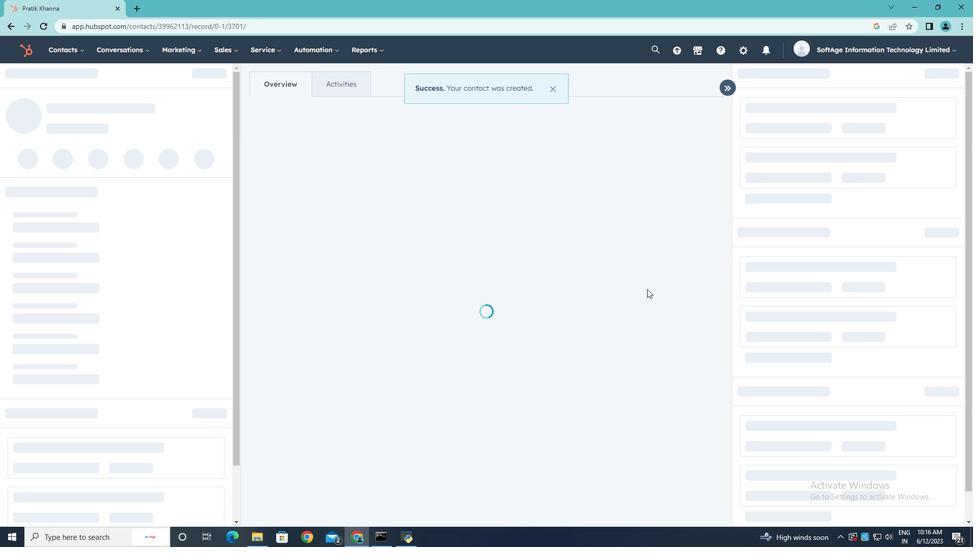 
